 Task: Sort the list "backlog" by label "green" "ascending".
Action: Mouse moved to (1153, 96)
Screenshot: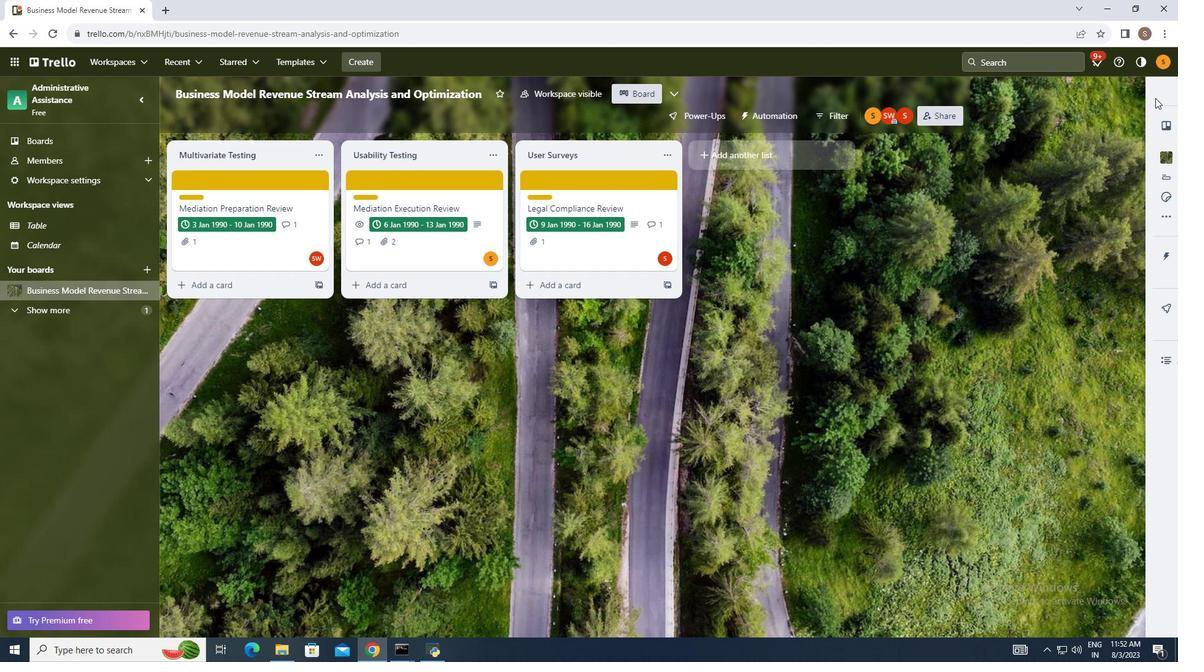 
Action: Mouse pressed left at (1153, 96)
Screenshot: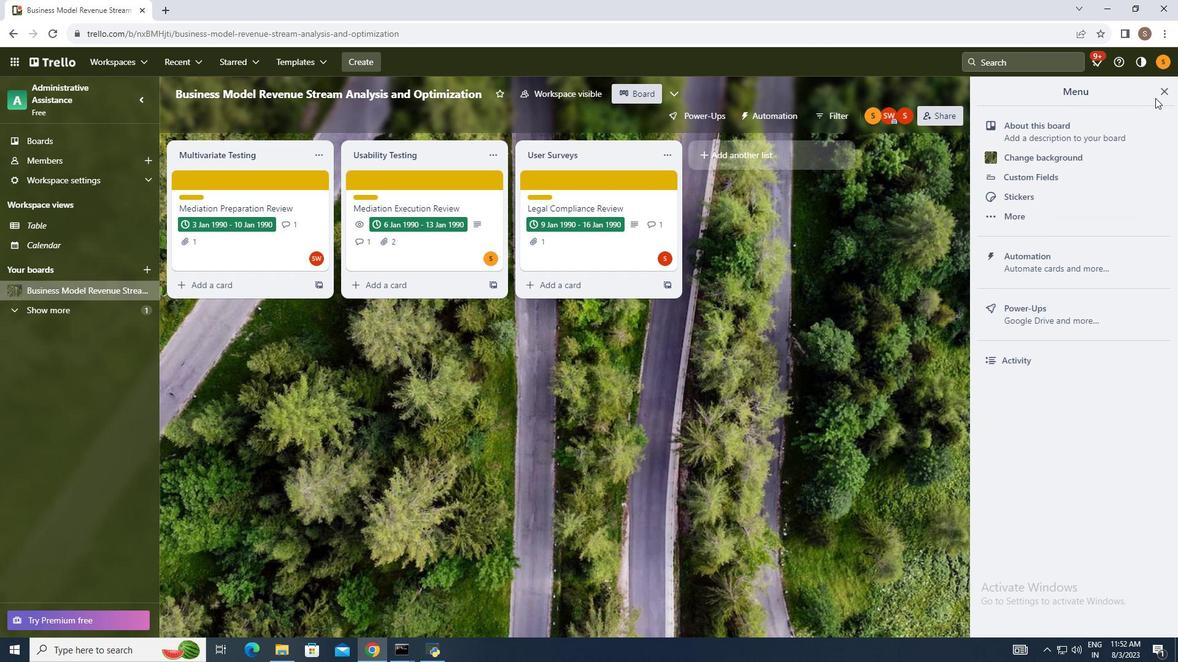 
Action: Mouse moved to (1084, 260)
Screenshot: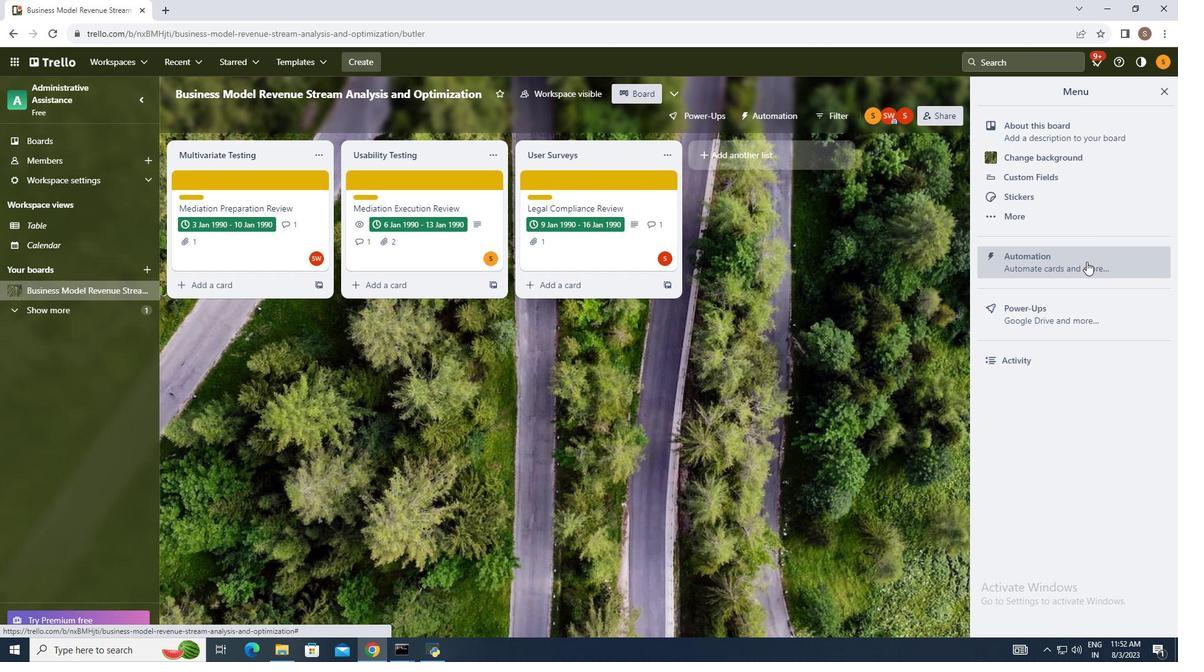 
Action: Mouse pressed left at (1084, 260)
Screenshot: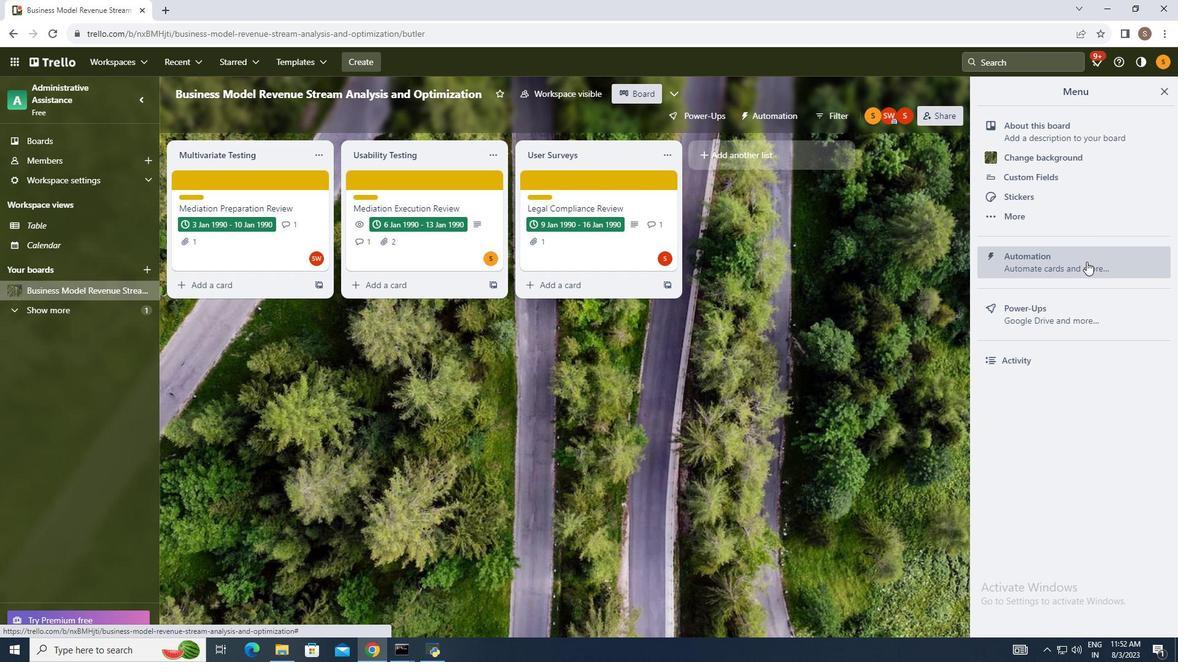 
Action: Mouse moved to (228, 309)
Screenshot: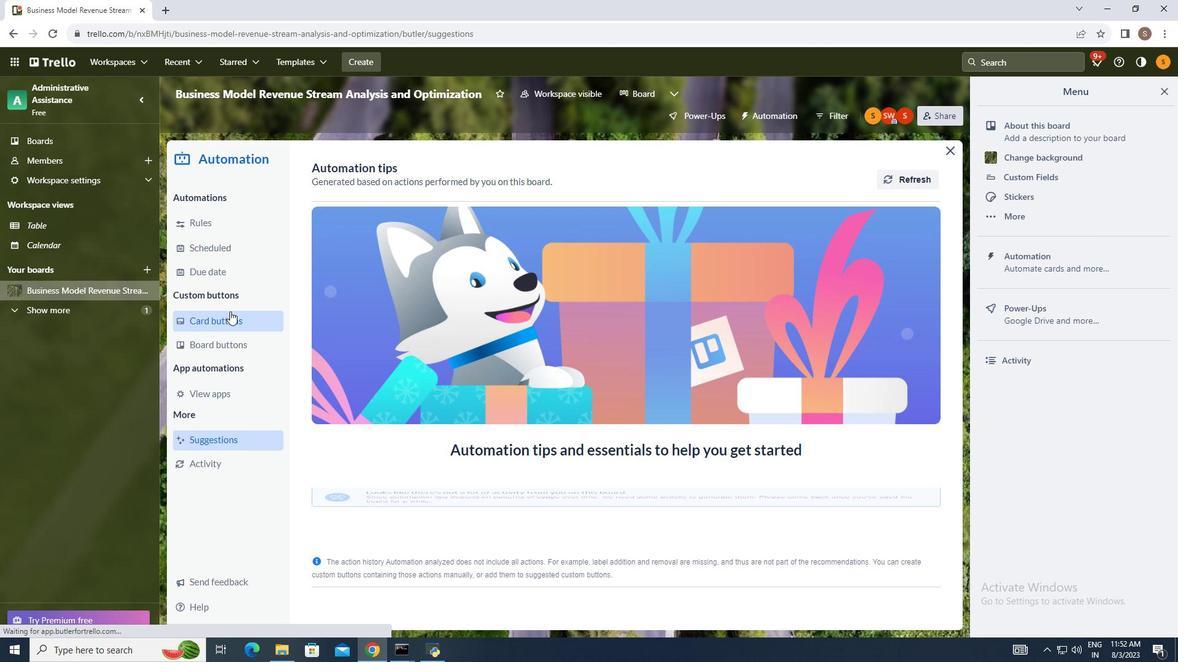 
Action: Mouse pressed left at (228, 309)
Screenshot: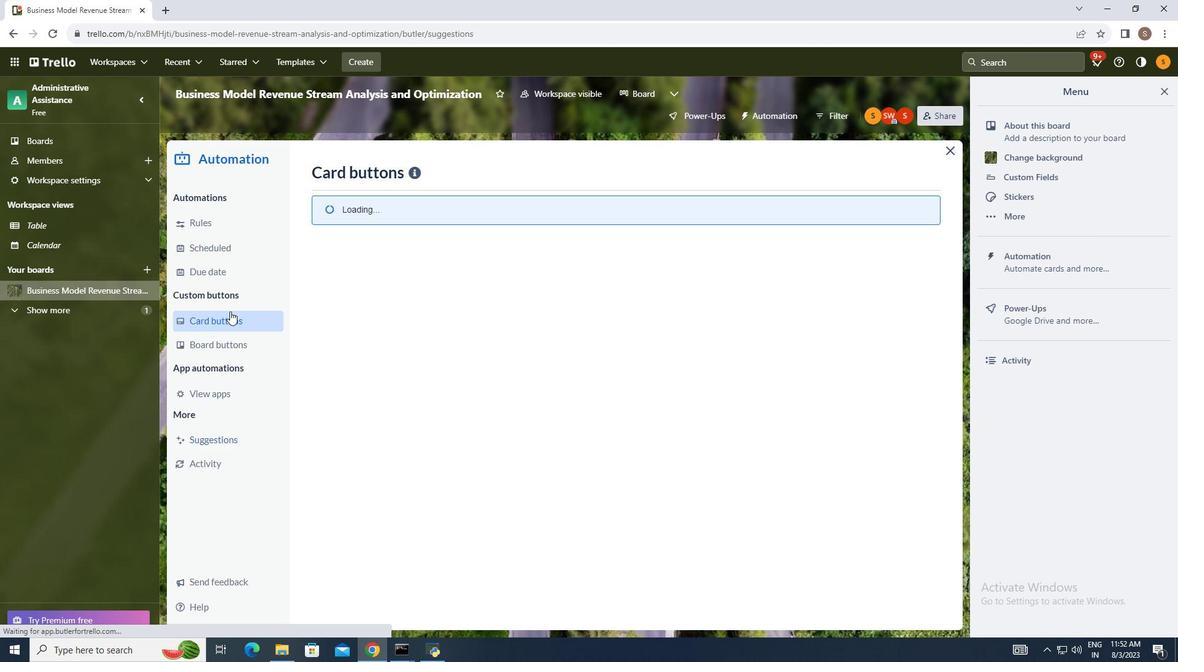 
Action: Mouse moved to (910, 171)
Screenshot: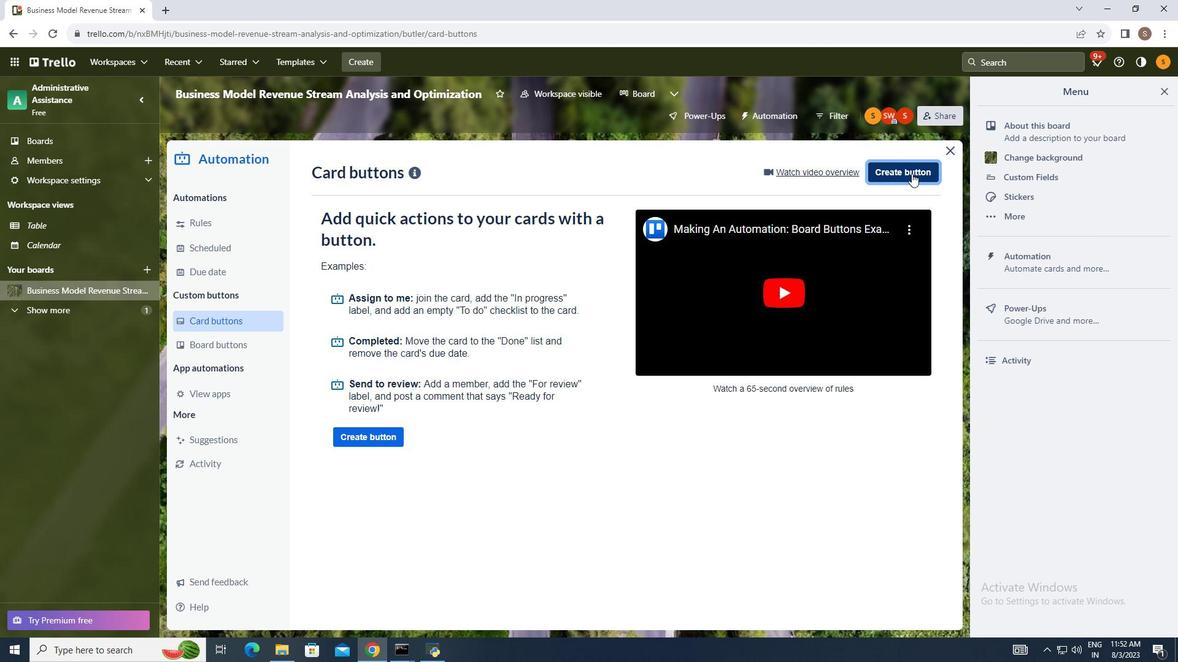 
Action: Mouse pressed left at (910, 171)
Screenshot: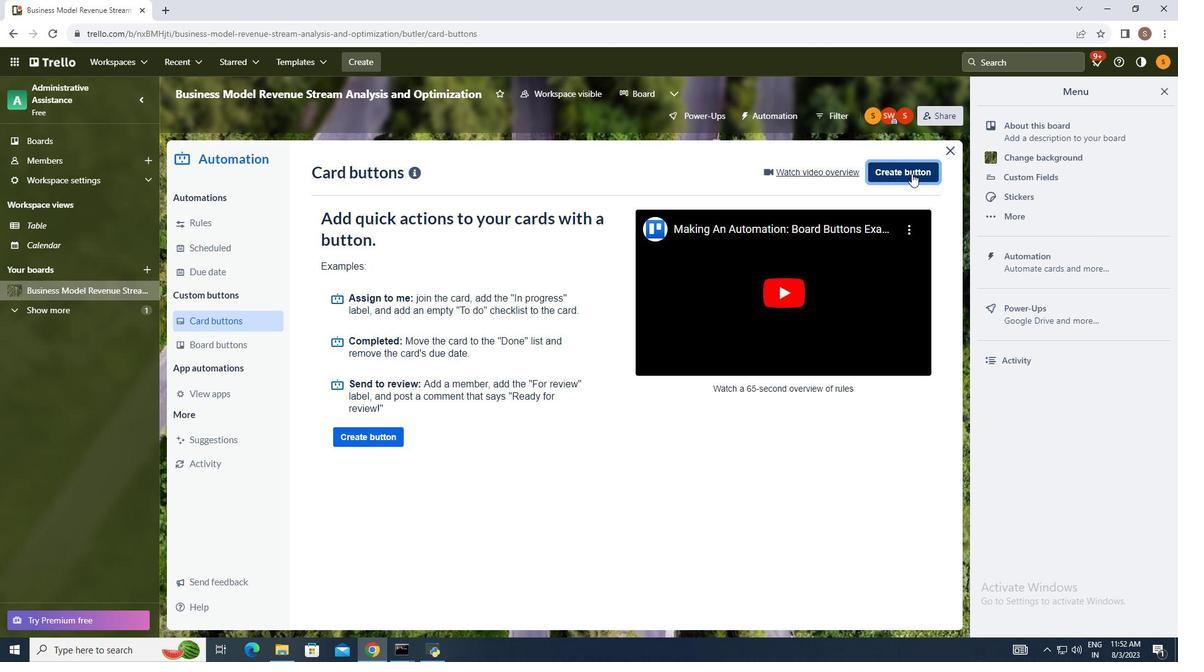 
Action: Mouse moved to (594, 336)
Screenshot: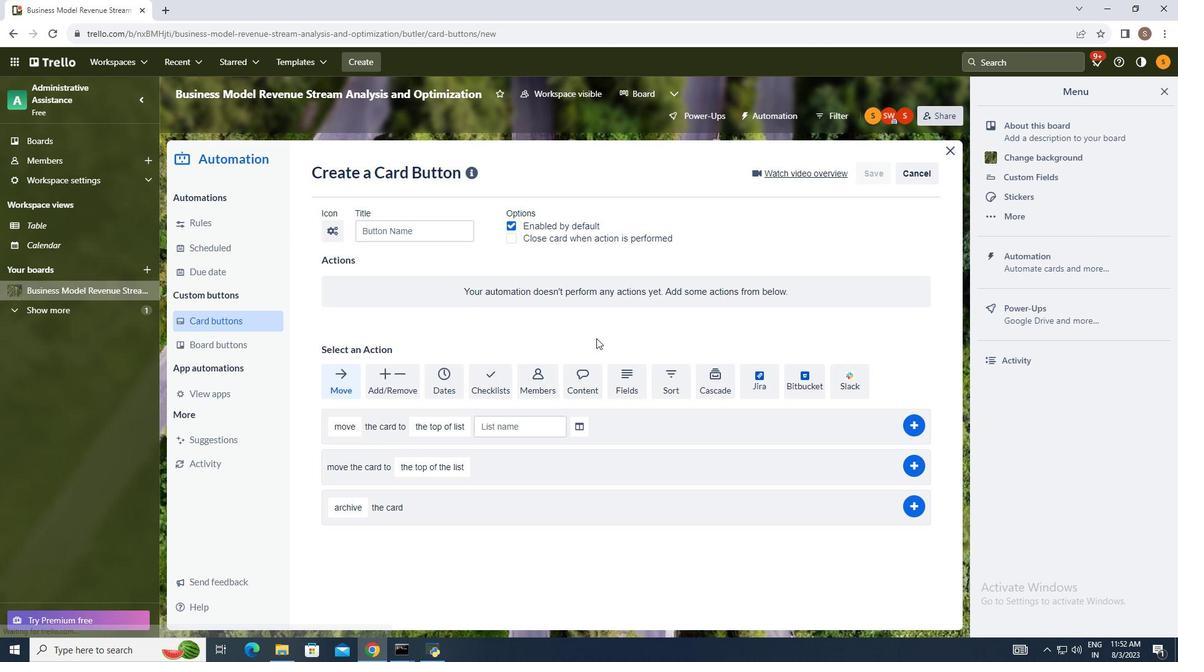 
Action: Mouse pressed left at (594, 336)
Screenshot: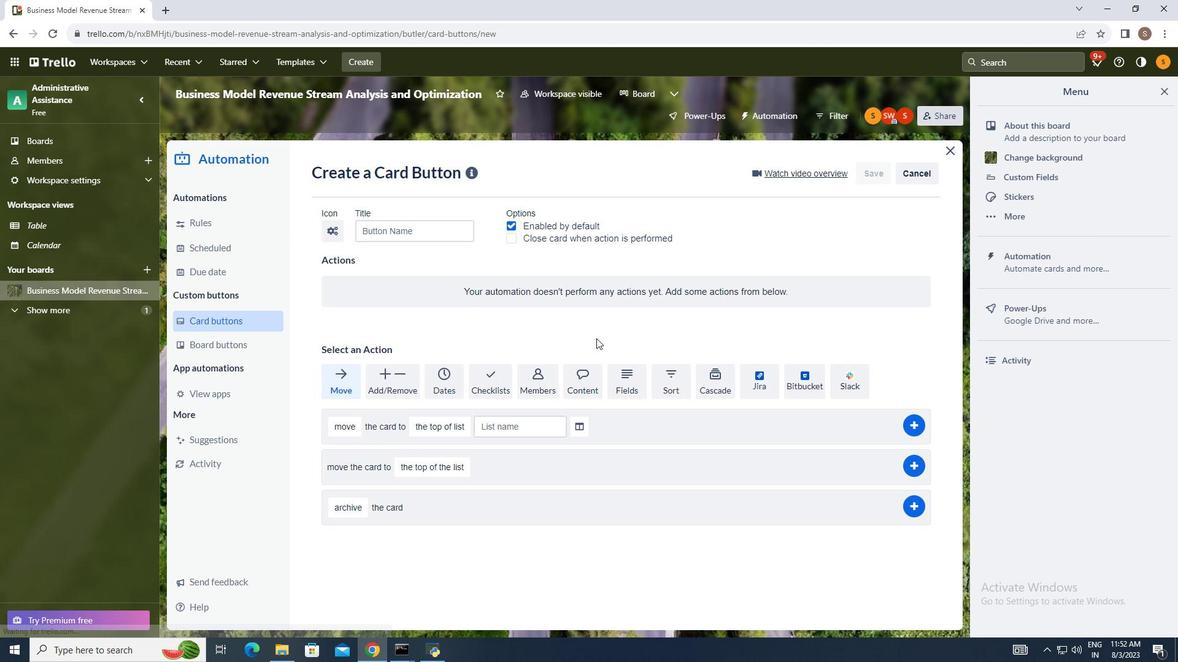 
Action: Mouse moved to (651, 374)
Screenshot: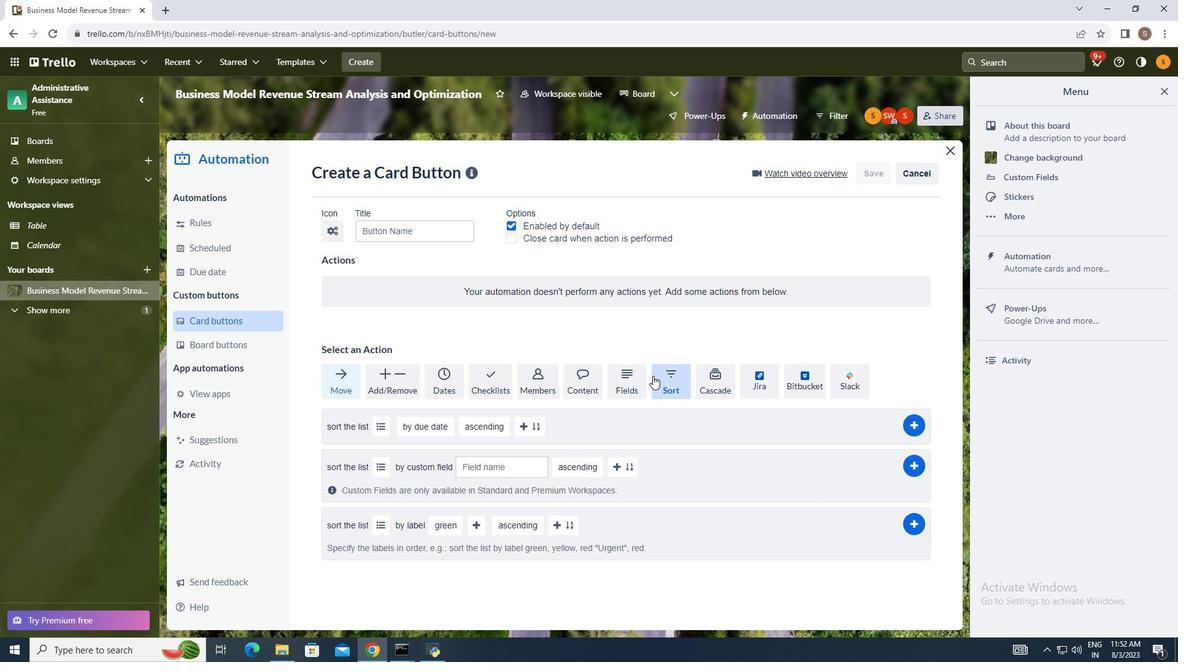 
Action: Mouse pressed left at (651, 374)
Screenshot: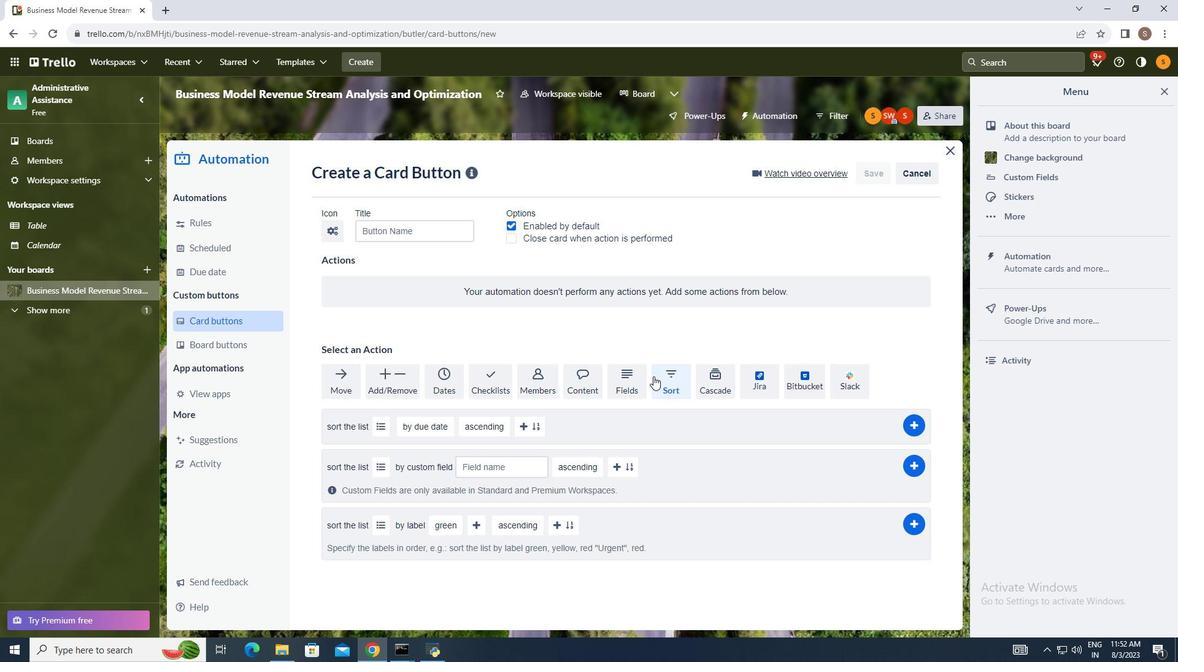 
Action: Mouse moved to (665, 421)
Screenshot: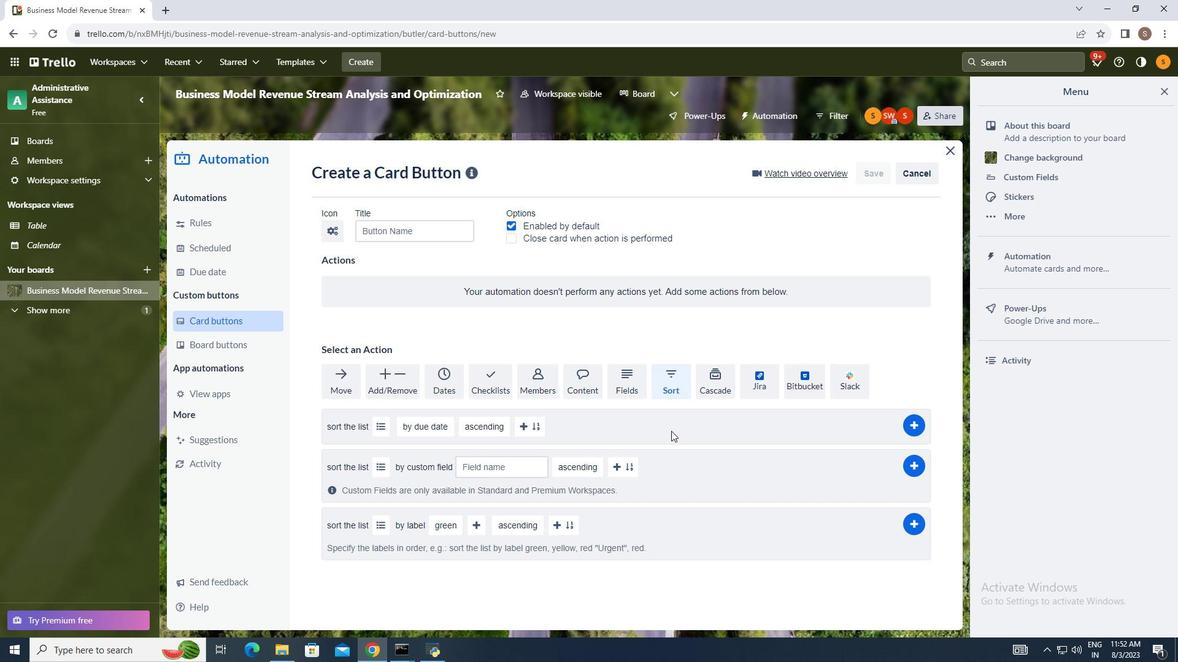 
Action: Mouse scrolled (664, 420) with delta (0, 0)
Screenshot: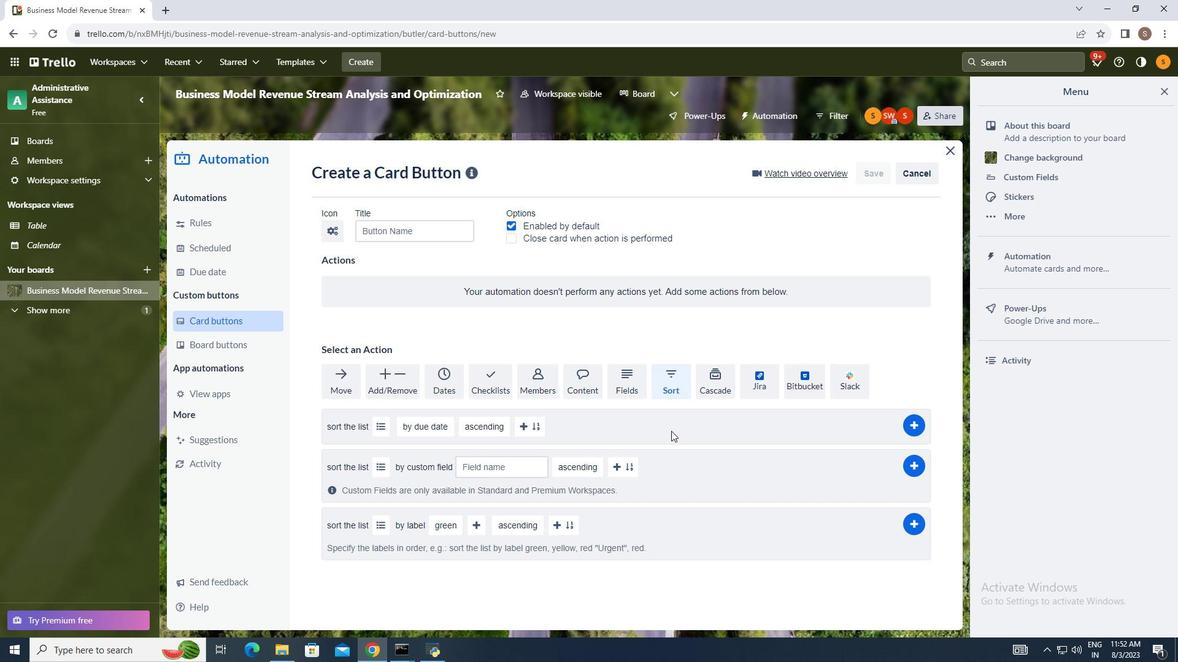 
Action: Mouse moved to (665, 422)
Screenshot: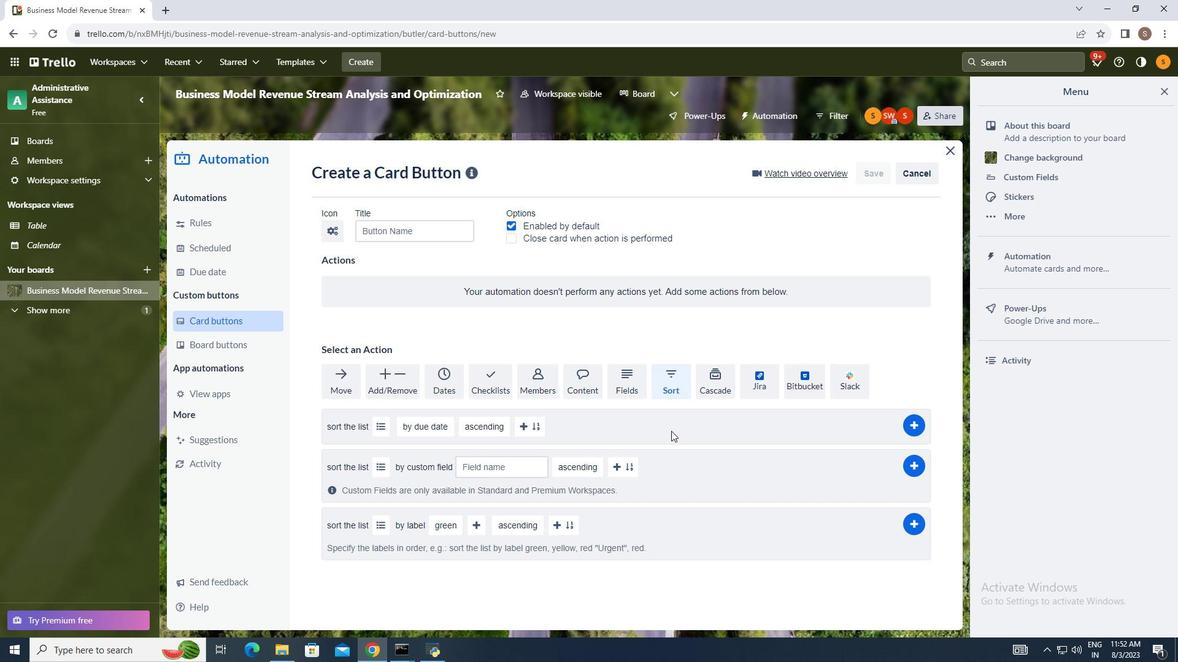 
Action: Mouse scrolled (665, 422) with delta (0, 0)
Screenshot: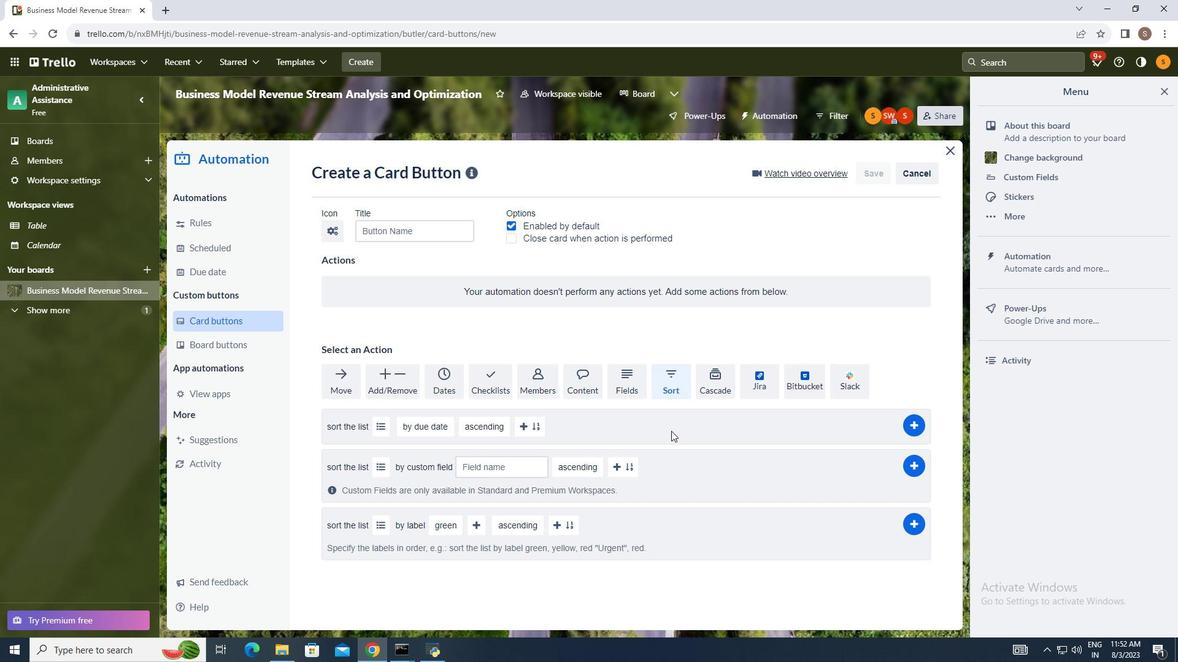 
Action: Mouse moved to (666, 422)
Screenshot: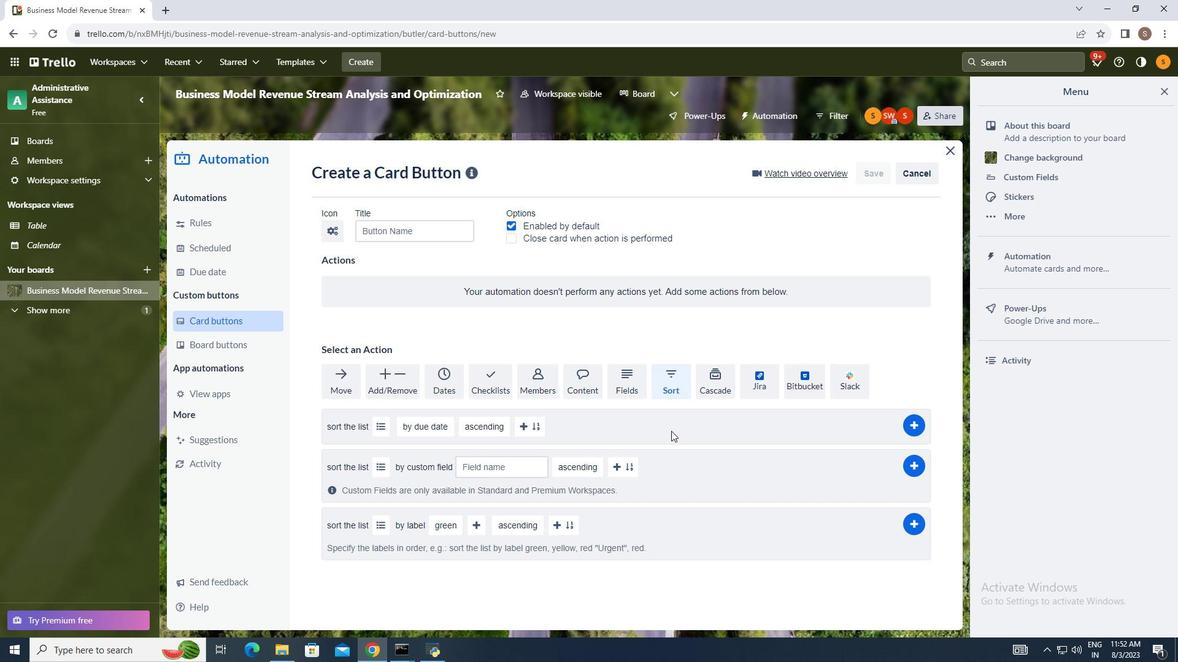 
Action: Mouse scrolled (666, 422) with delta (0, 0)
Screenshot: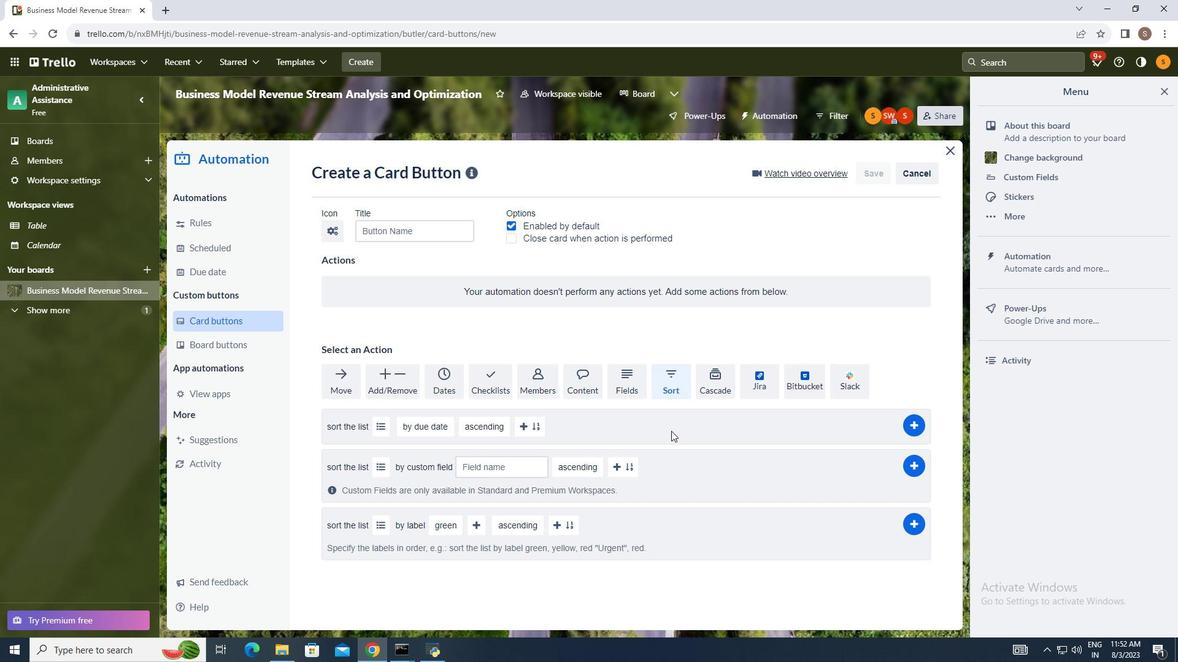 
Action: Mouse moved to (667, 424)
Screenshot: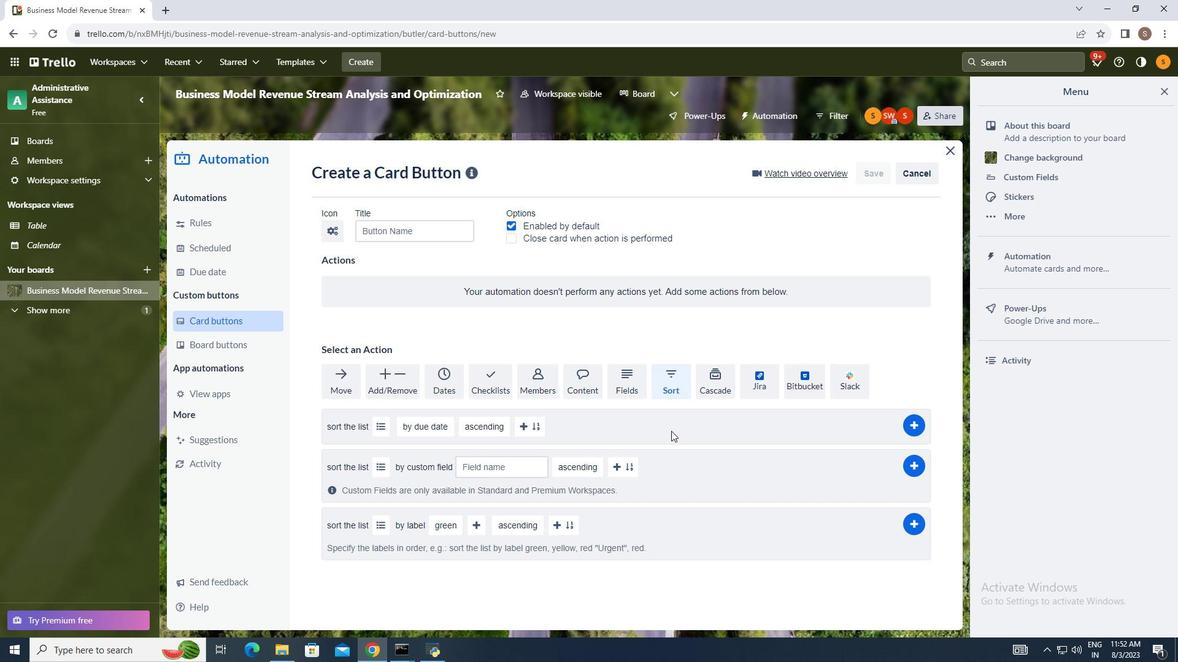 
Action: Mouse scrolled (667, 423) with delta (0, 0)
Screenshot: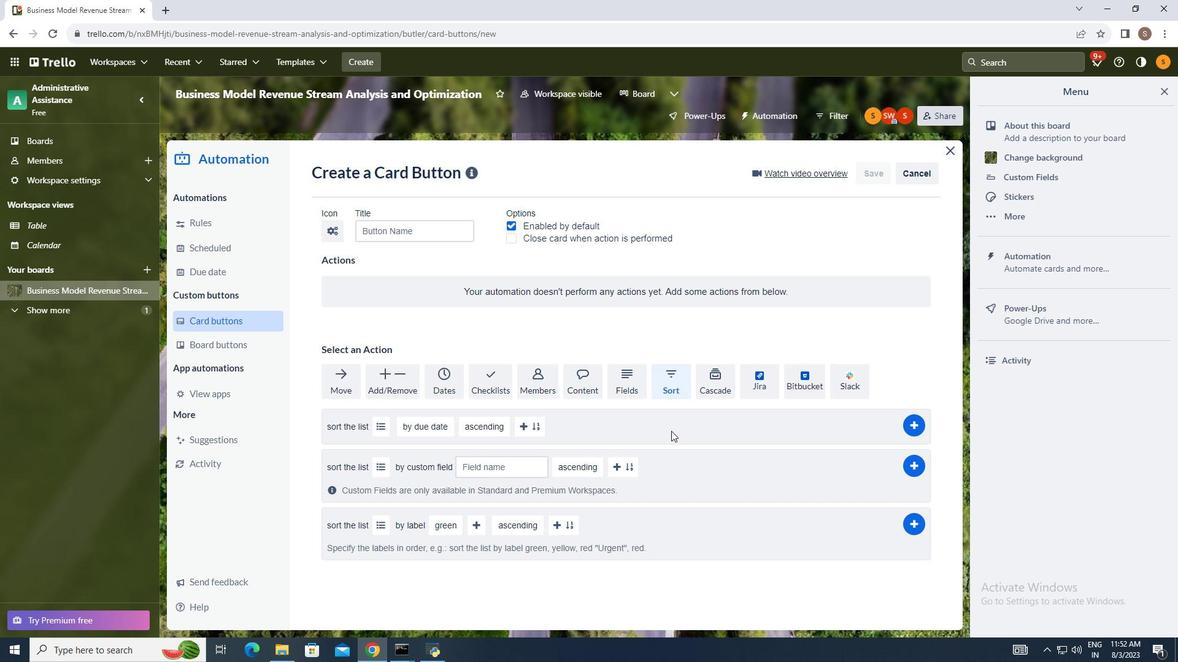 
Action: Mouse moved to (667, 425)
Screenshot: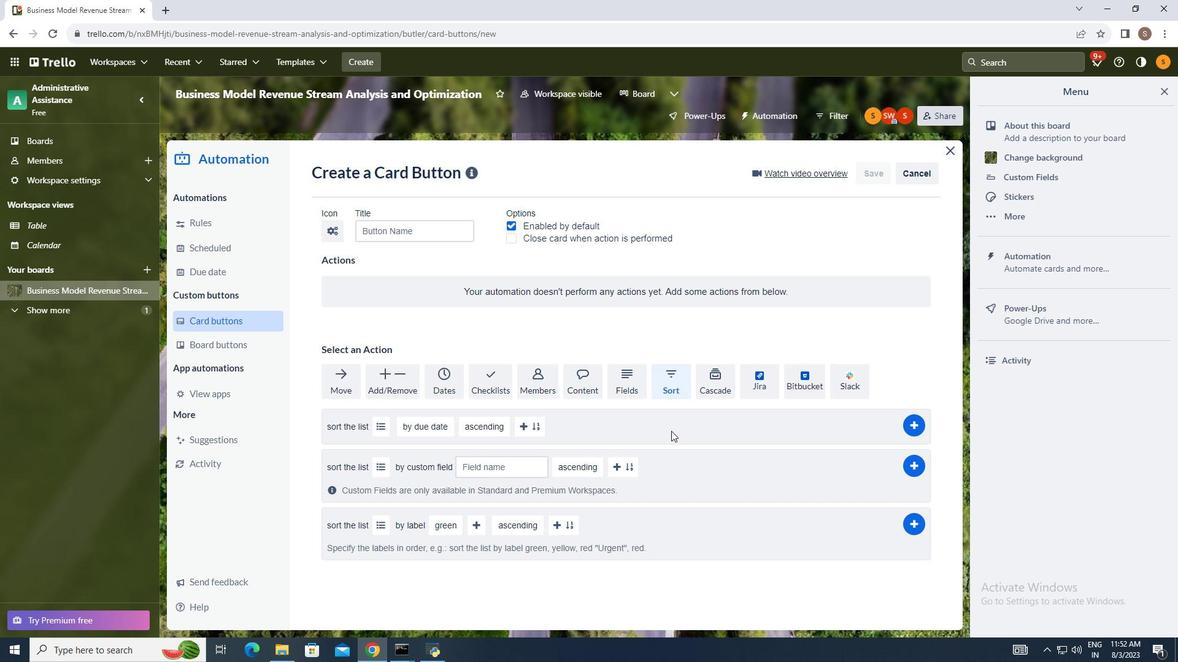 
Action: Mouse scrolled (667, 424) with delta (0, 0)
Screenshot: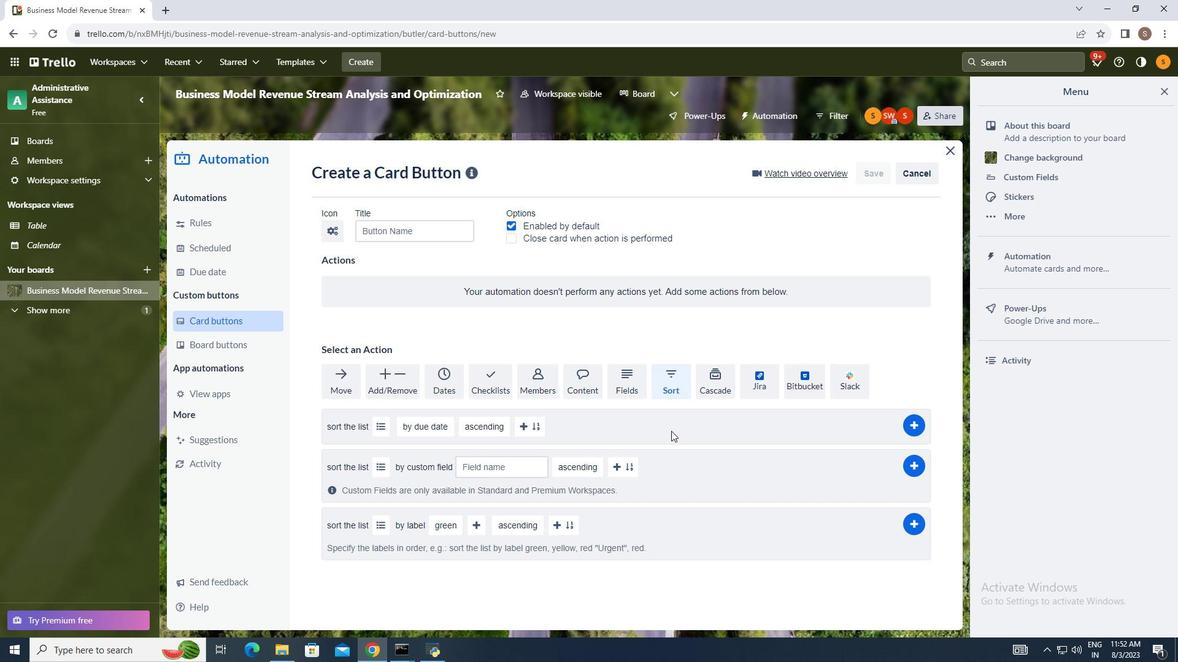 
Action: Mouse moved to (376, 530)
Screenshot: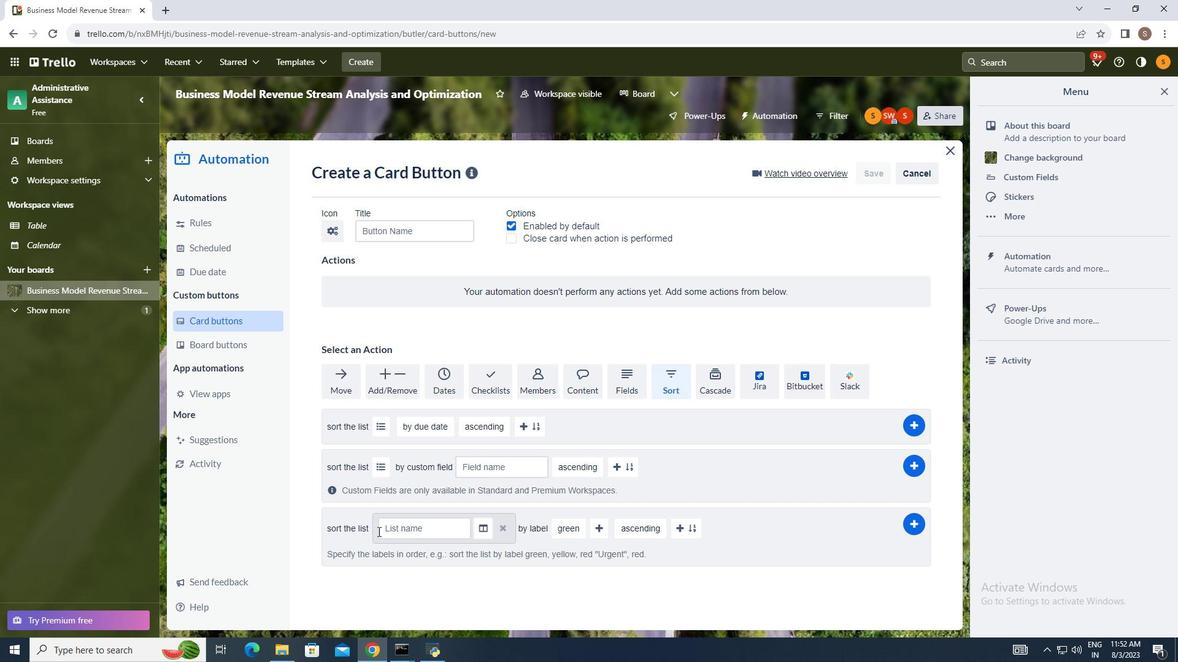 
Action: Mouse pressed left at (376, 530)
Screenshot: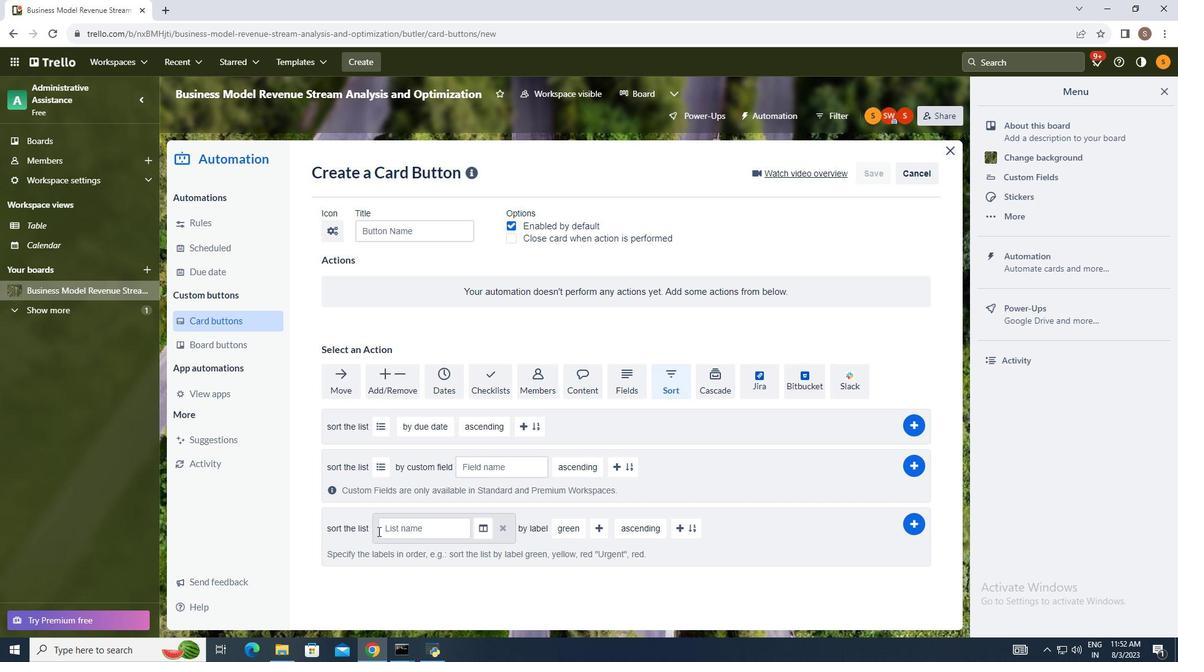 
Action: Mouse moved to (399, 530)
Screenshot: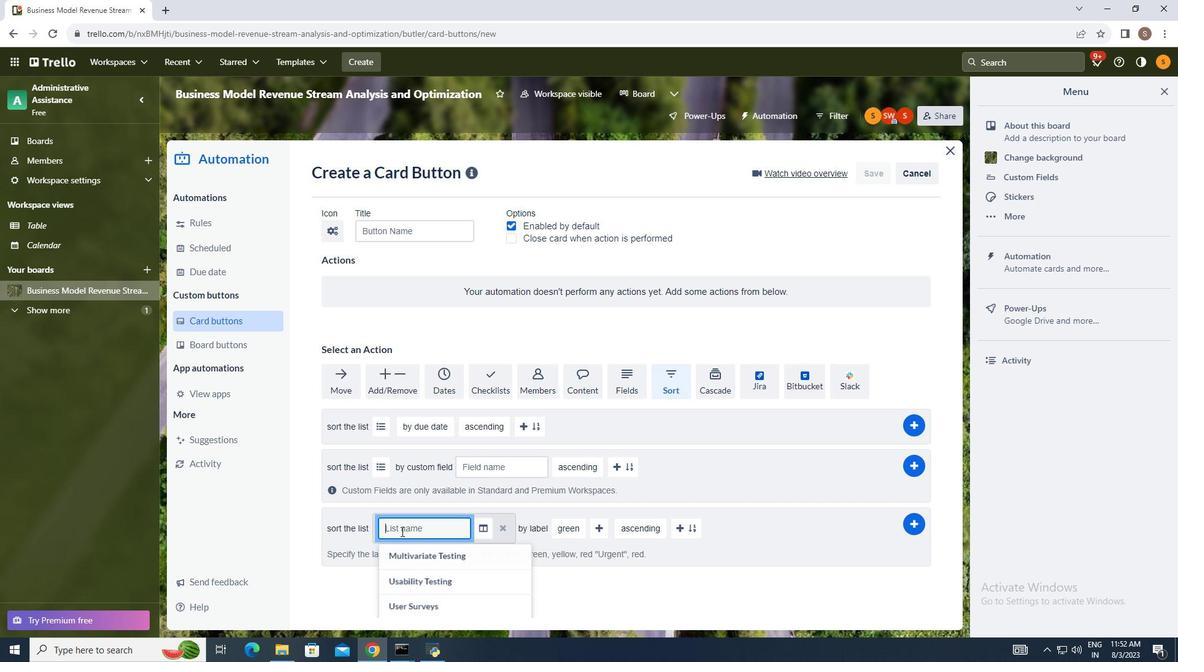 
Action: Mouse pressed left at (399, 530)
Screenshot: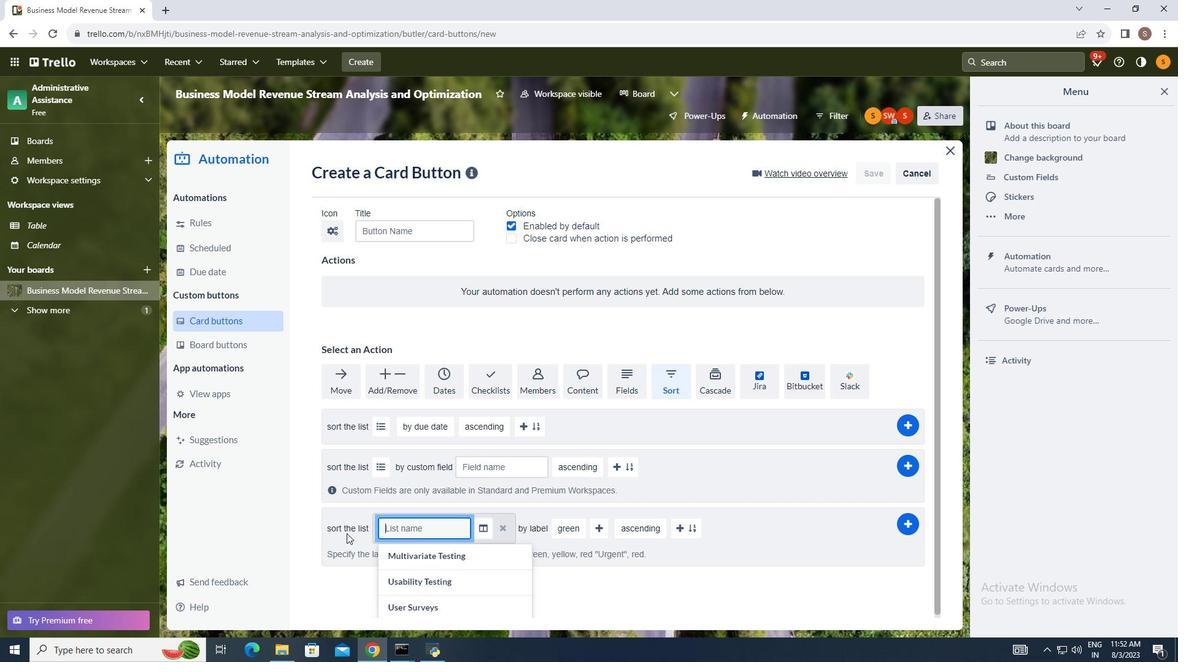 
Action: Mouse moved to (290, 517)
Screenshot: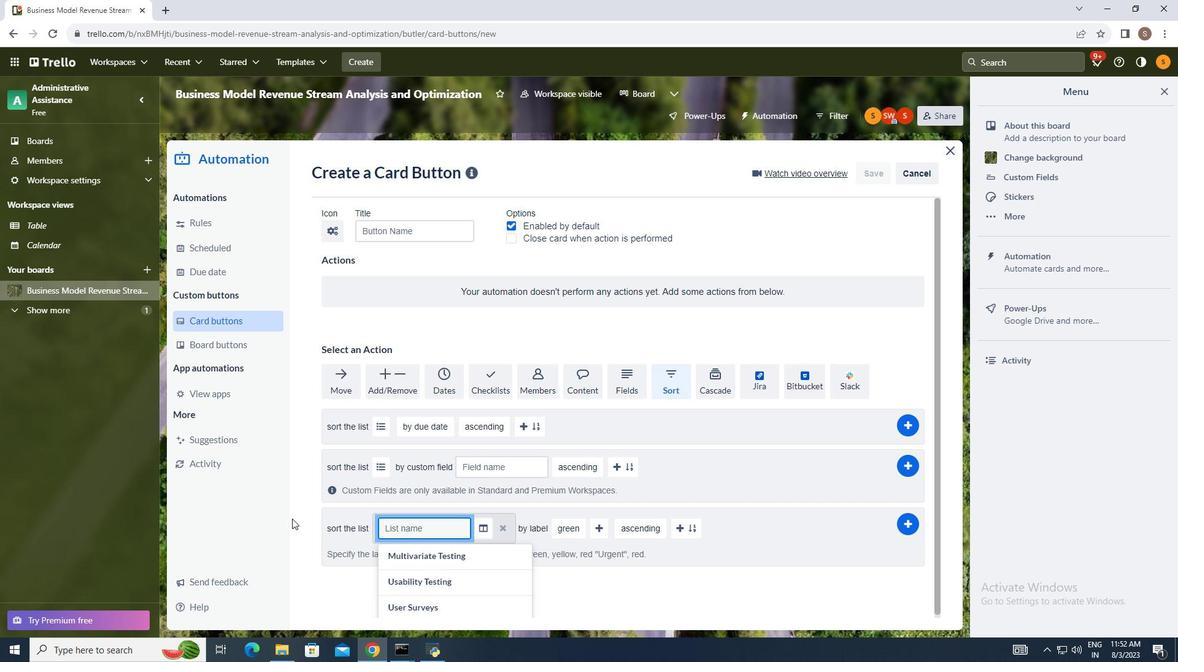 
Action: Key pressed backlog
Screenshot: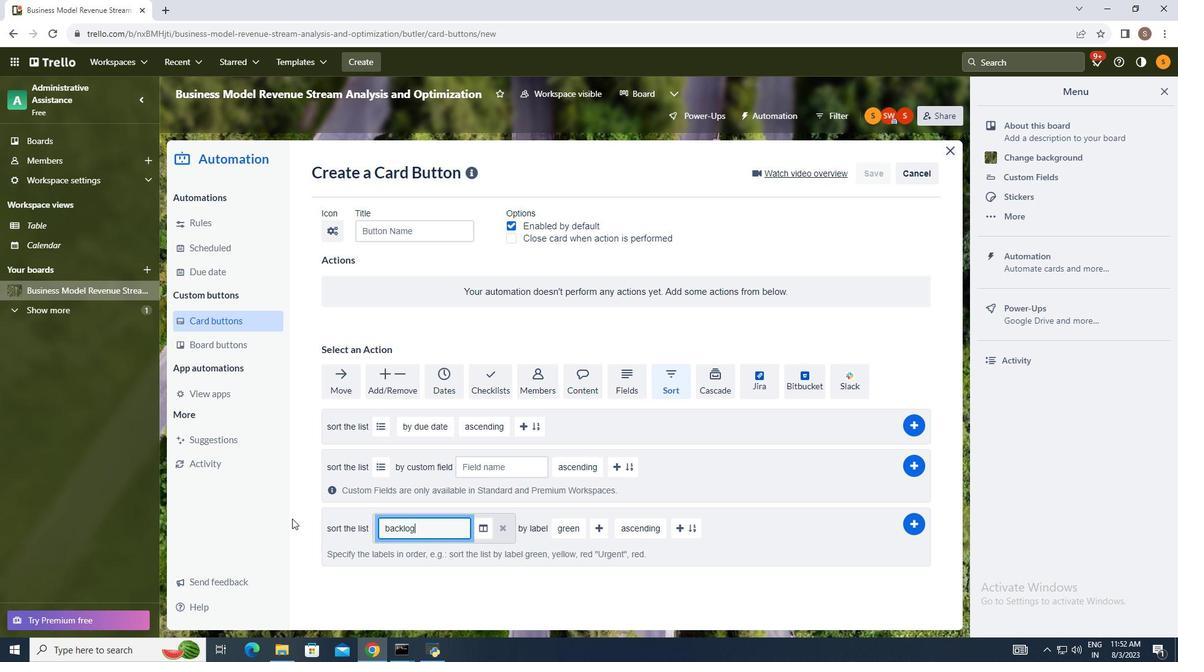 
Action: Mouse moved to (563, 527)
Screenshot: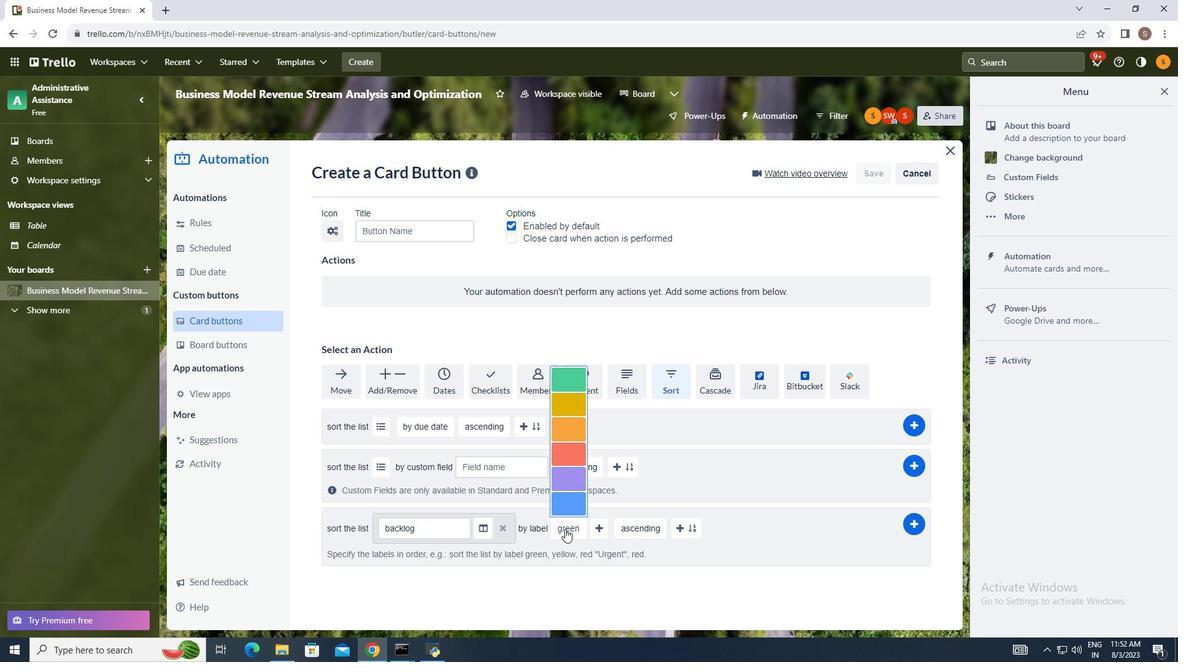 
Action: Mouse pressed left at (563, 527)
Screenshot: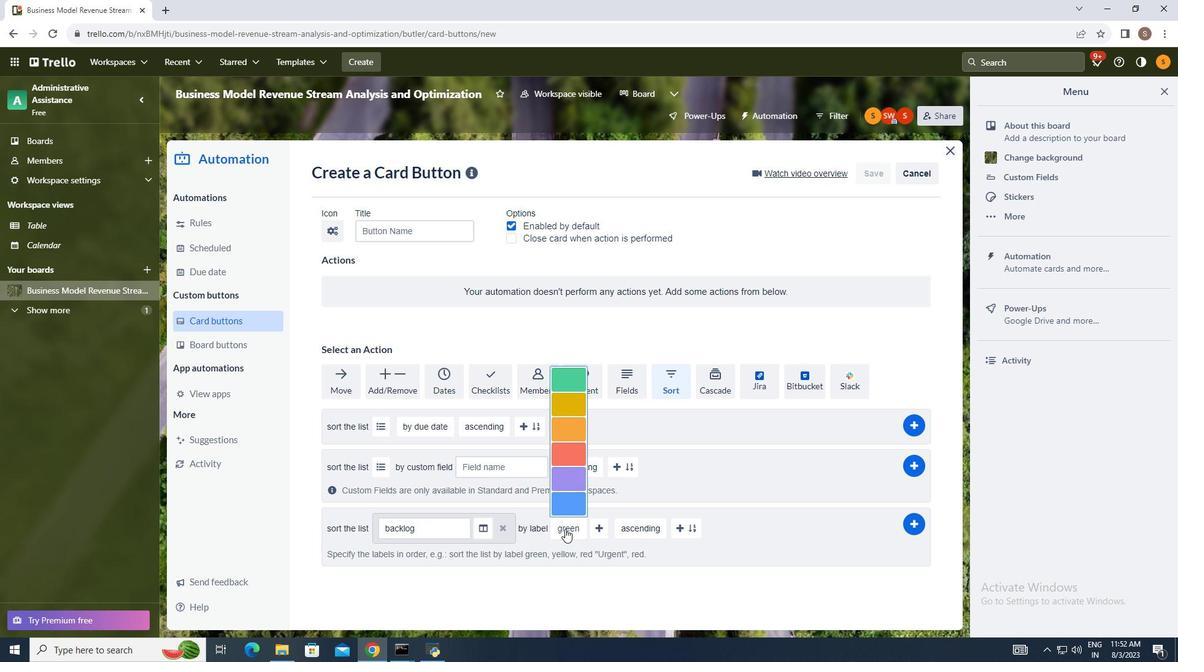 
Action: Mouse moved to (562, 369)
Screenshot: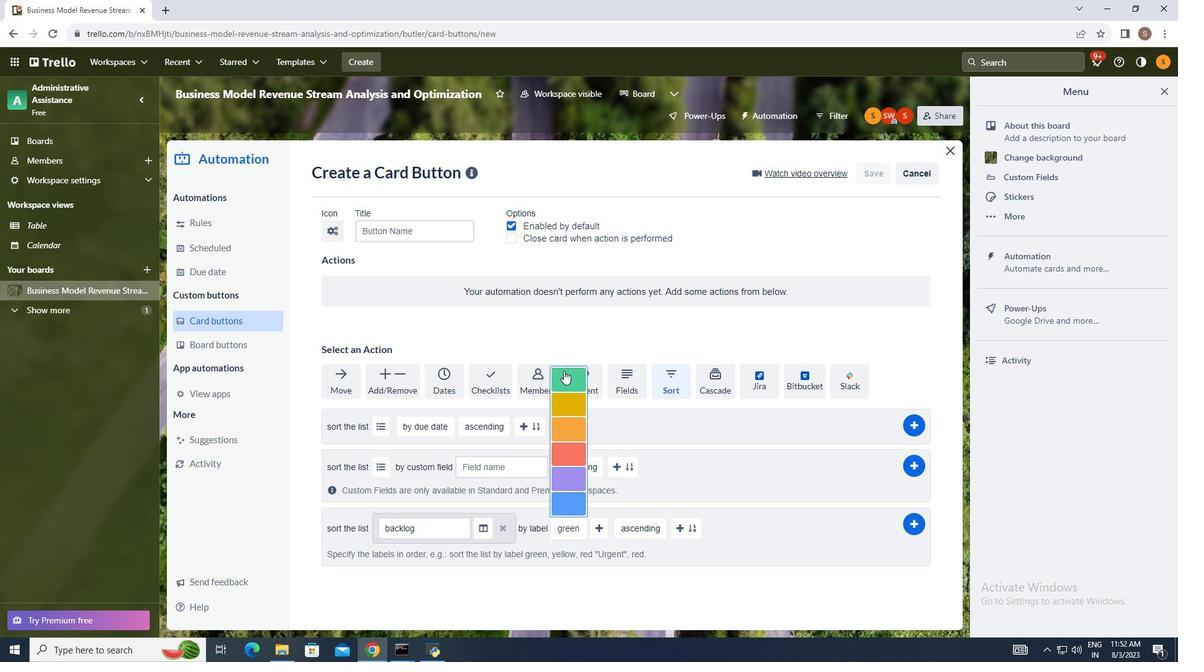 
Action: Mouse pressed left at (562, 369)
Screenshot: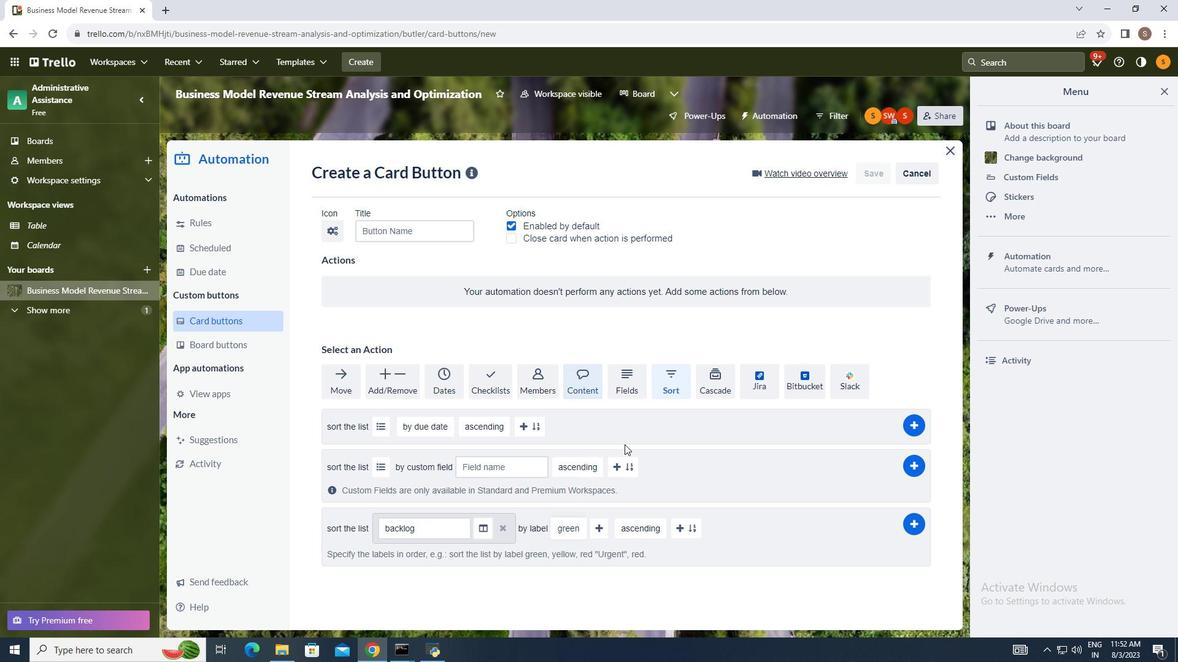 
Action: Mouse moved to (631, 525)
Screenshot: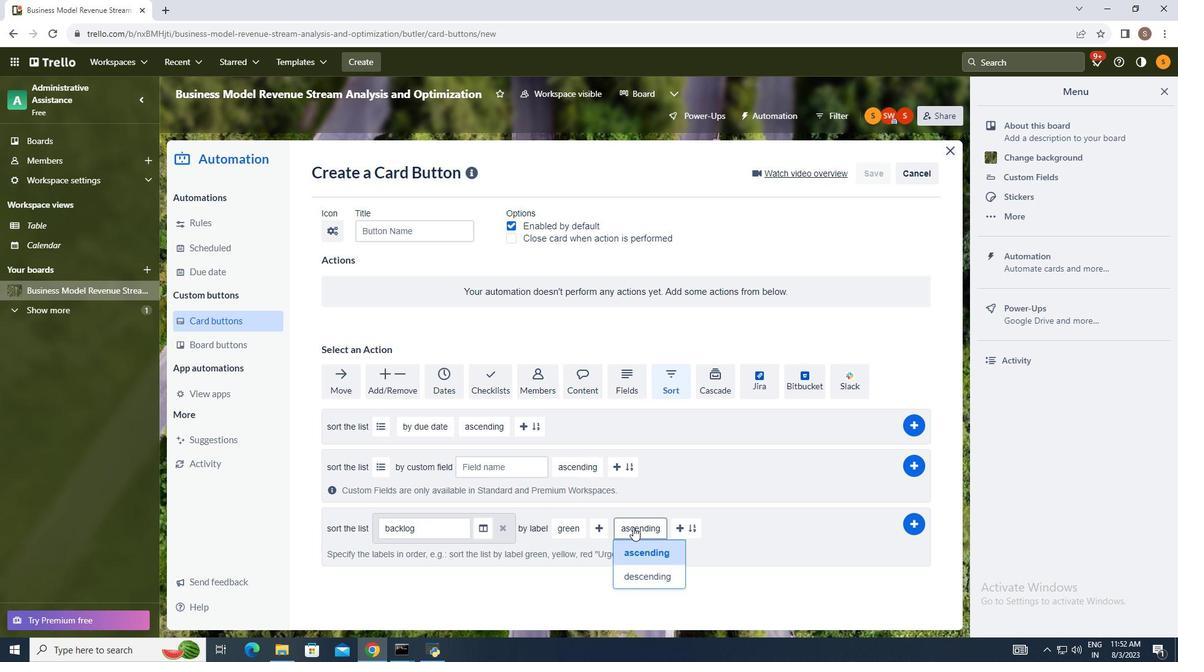 
Action: Mouse pressed left at (631, 525)
Screenshot: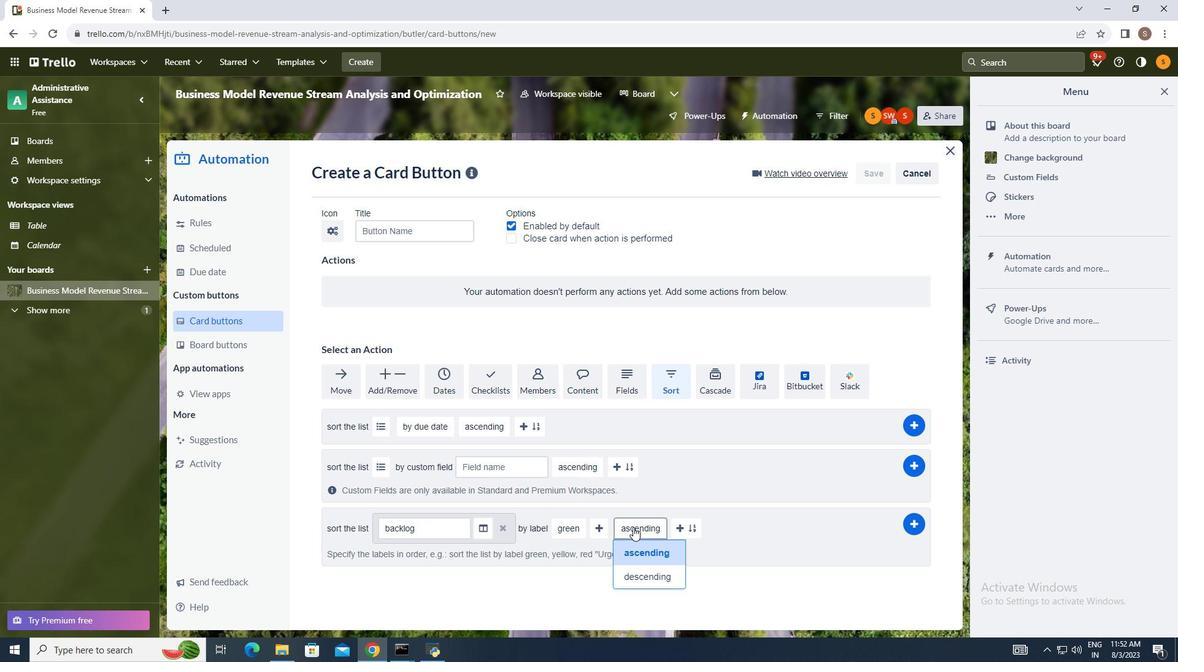 
Action: Mouse moved to (640, 546)
Screenshot: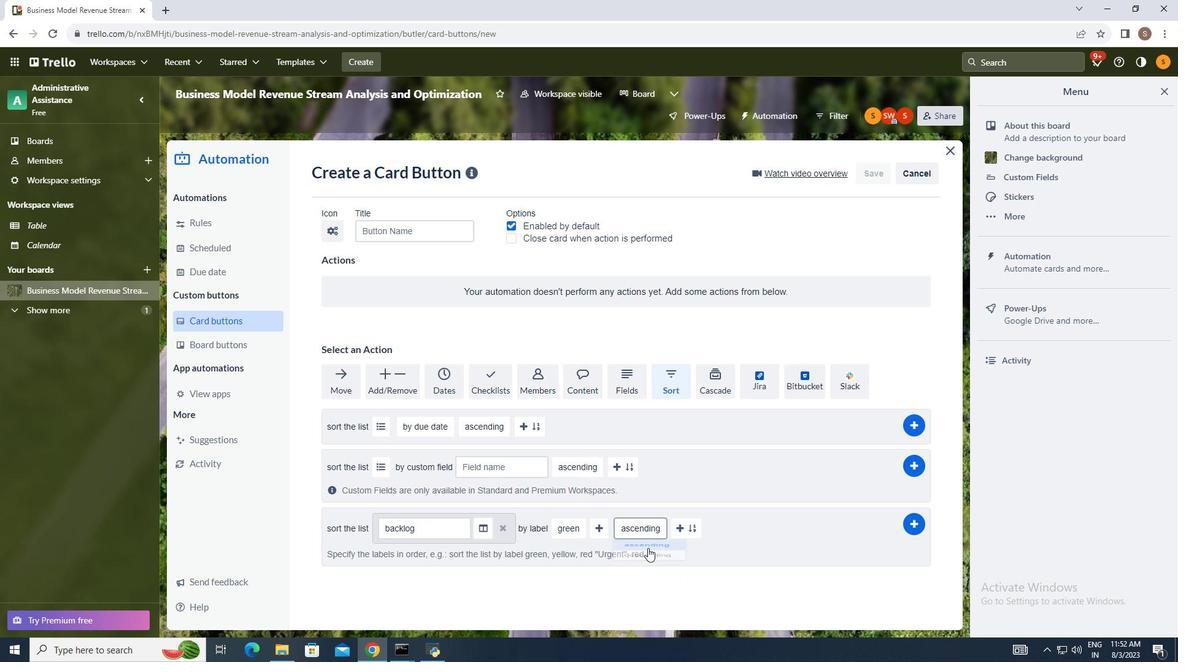 
Action: Mouse pressed left at (640, 546)
Screenshot: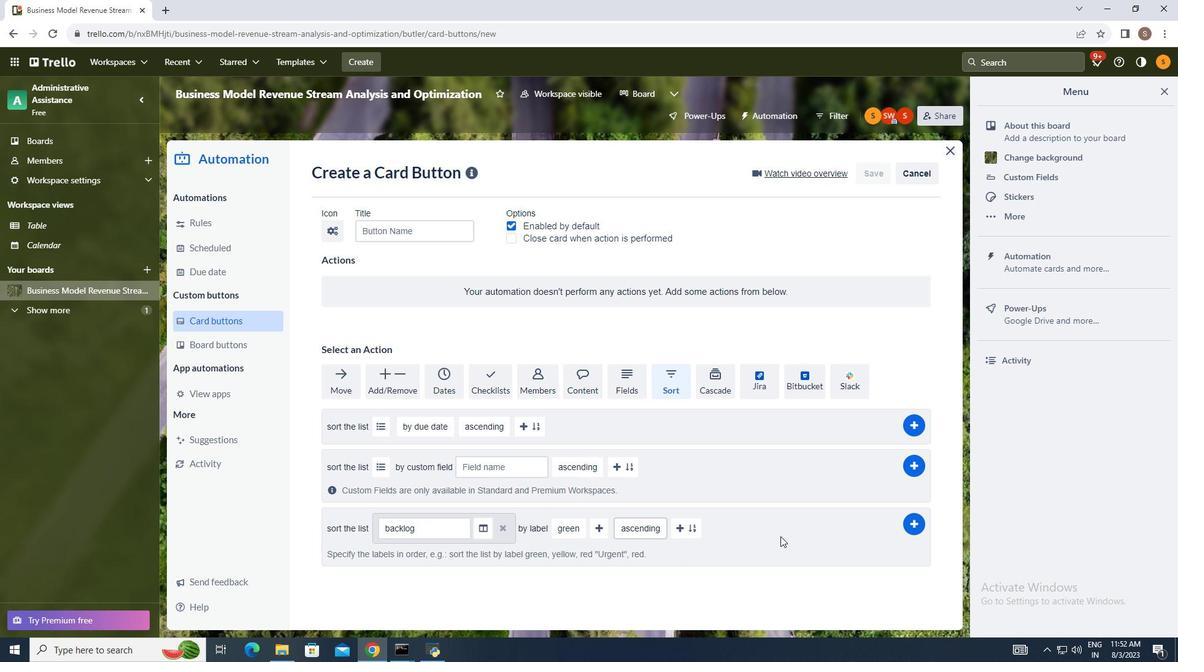 
Action: Mouse moved to (908, 525)
Screenshot: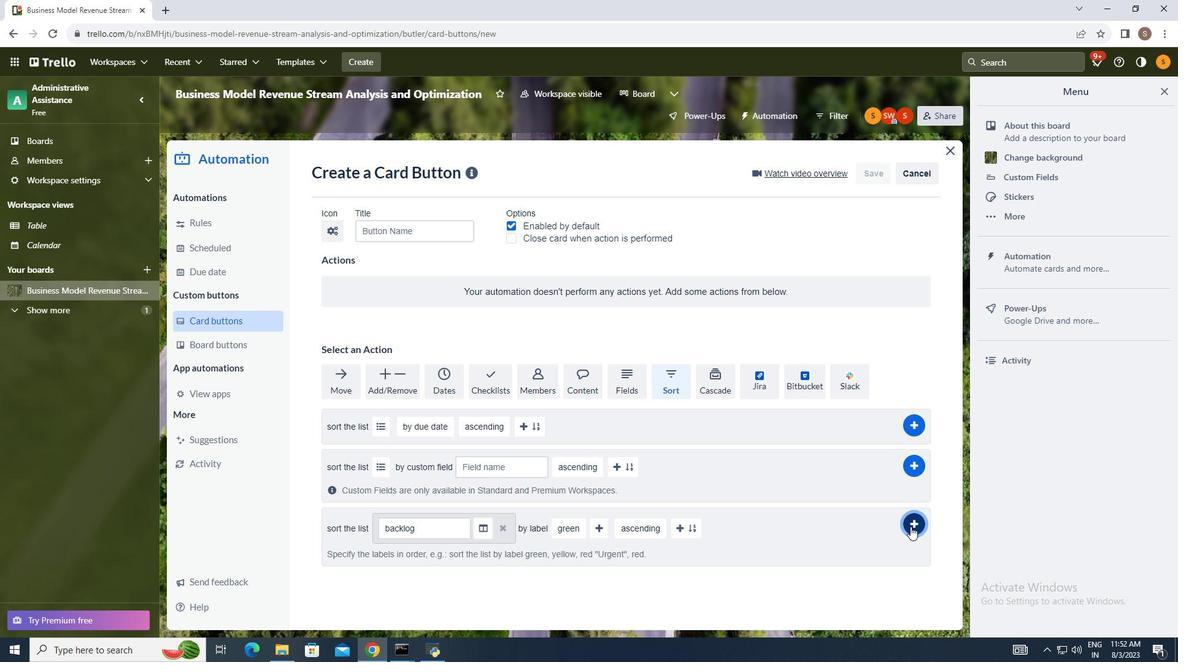 
Action: Mouse pressed left at (908, 525)
Screenshot: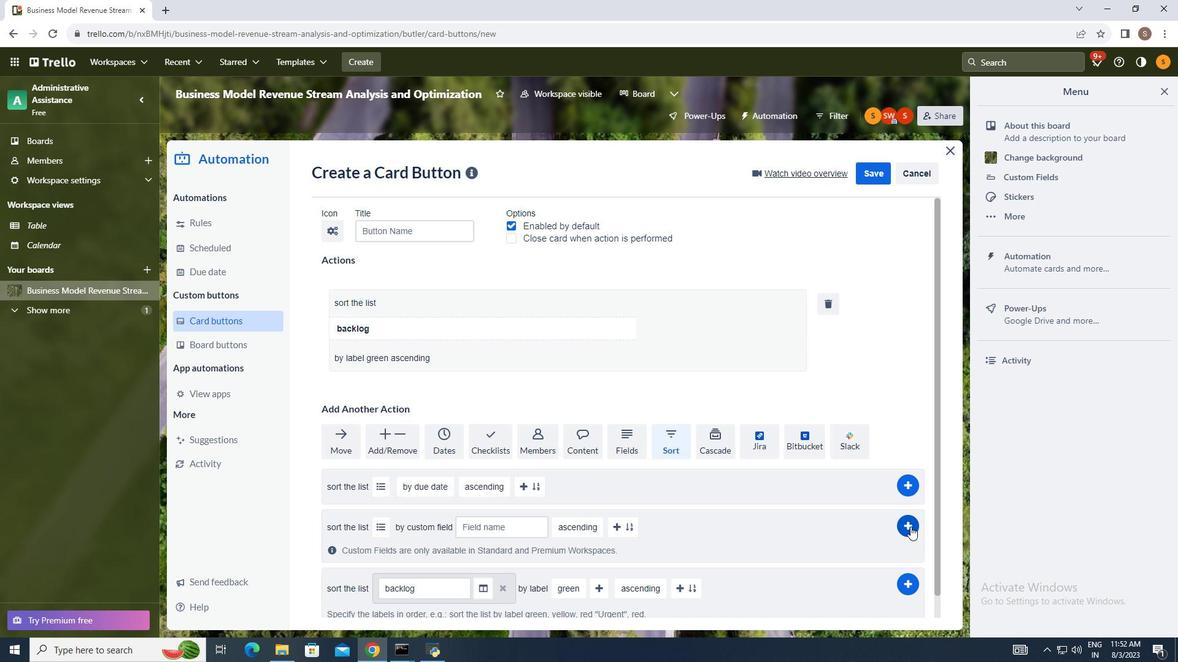 
Action: Mouse moved to (881, 519)
Screenshot: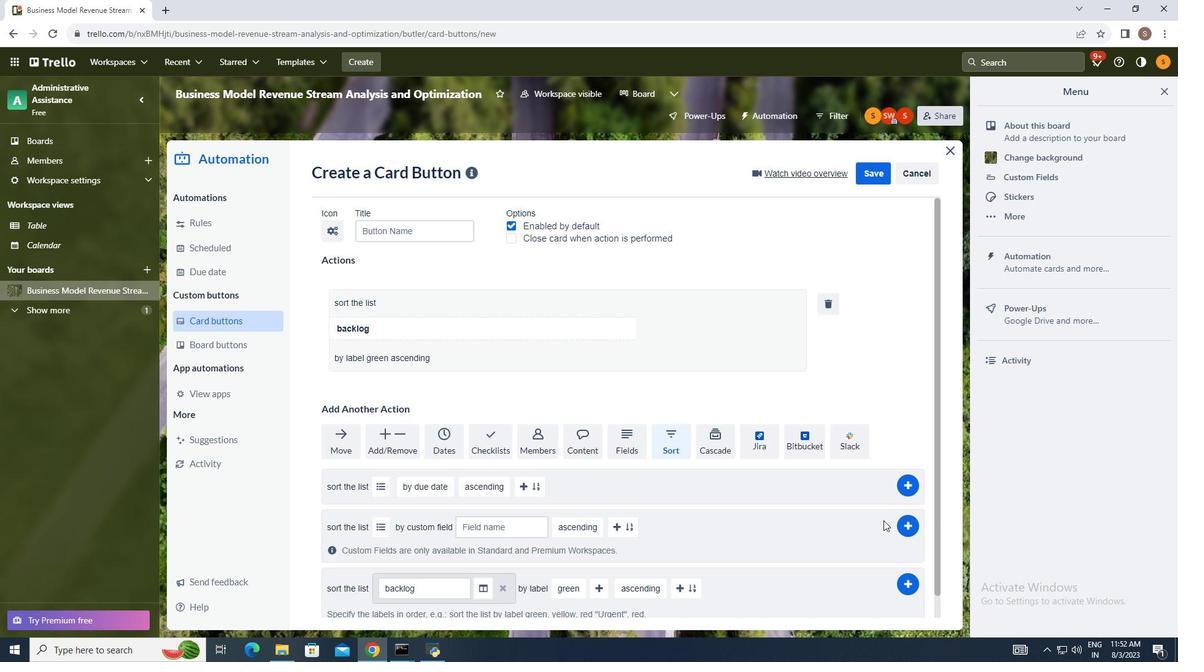 
